 Task: Select the Central European Time as time zone for the schedule.
Action: Mouse moved to (363, 223)
Screenshot: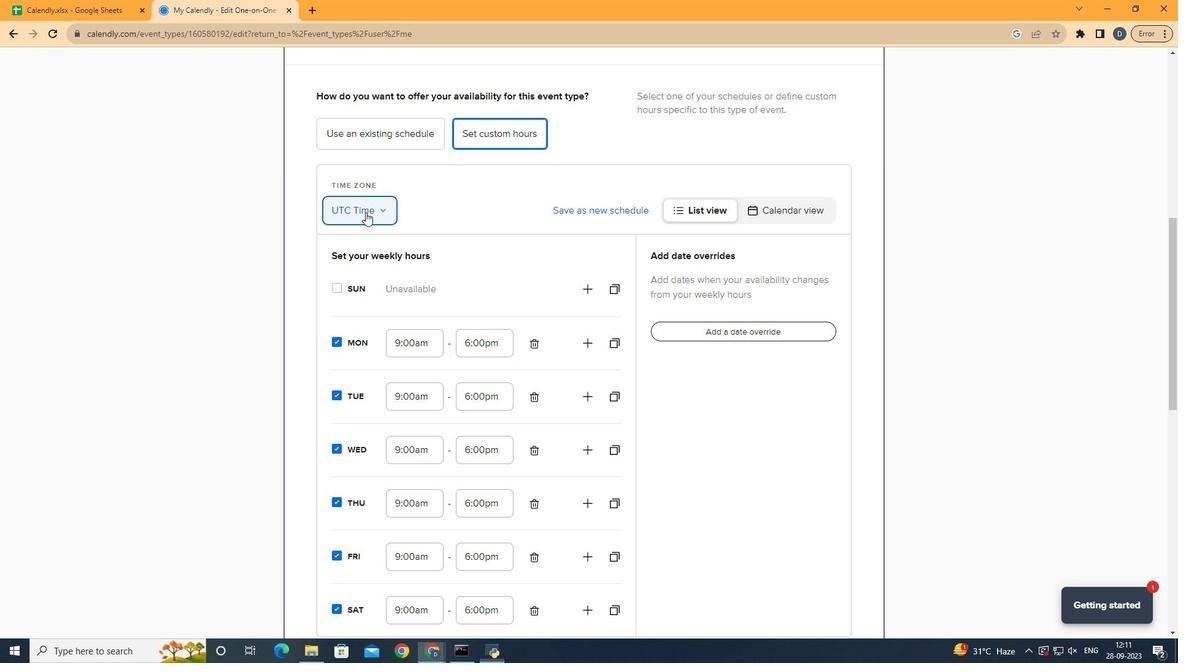 
Action: Mouse pressed left at (363, 223)
Screenshot: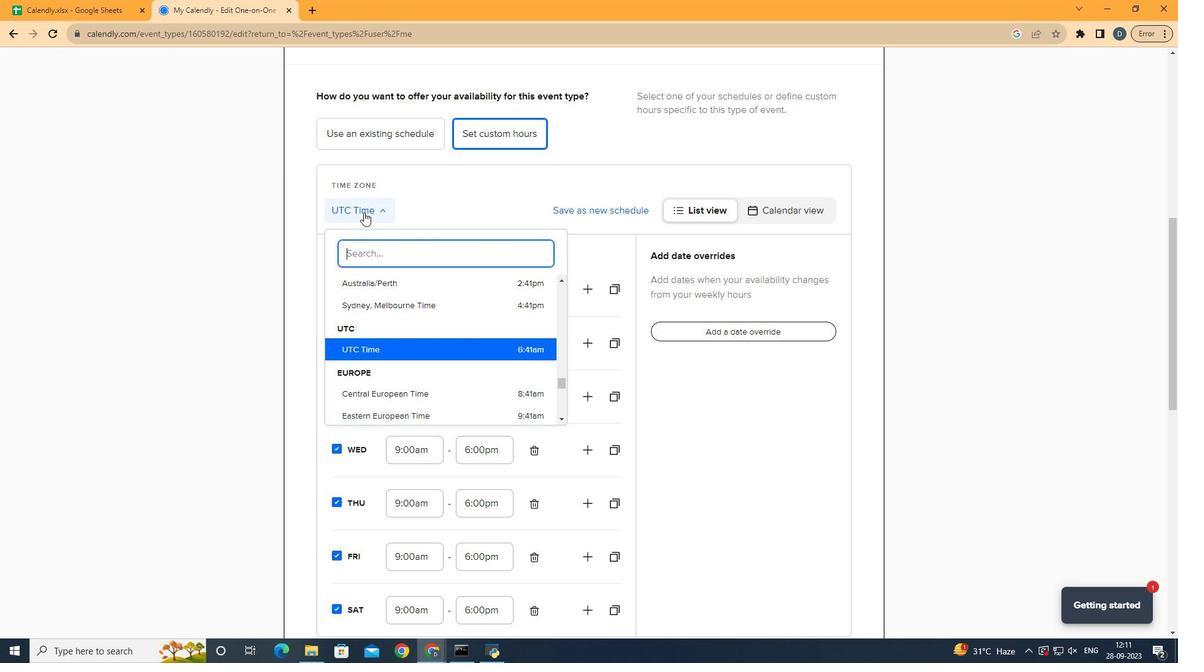 
Action: Mouse moved to (470, 265)
Screenshot: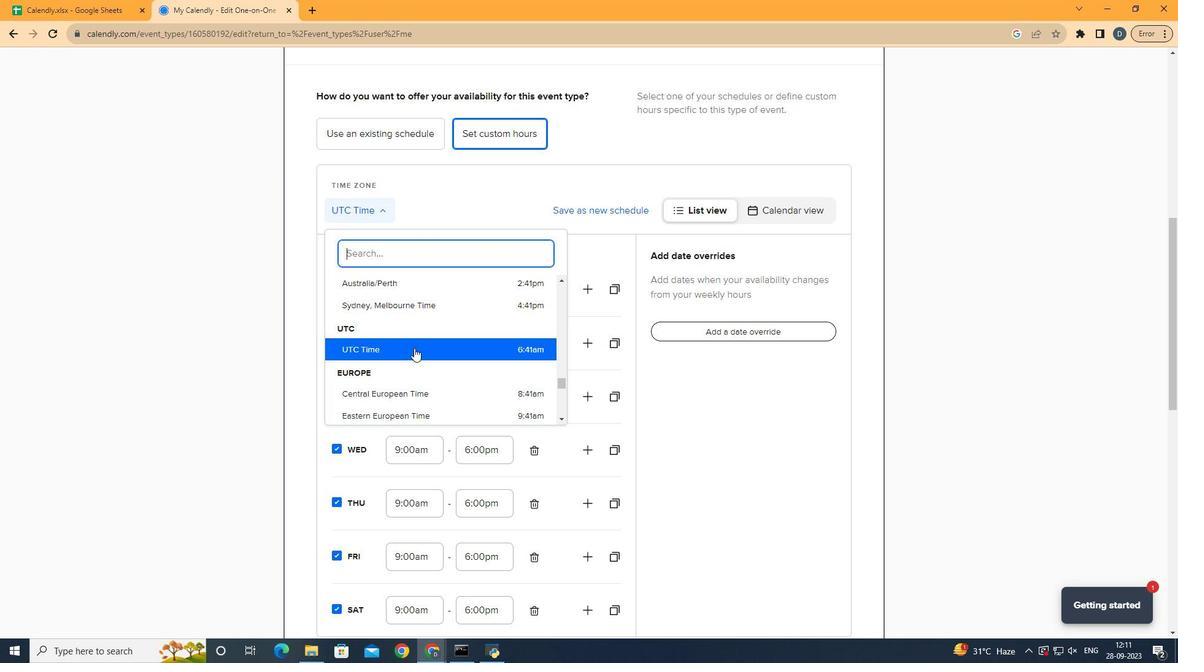 
Action: Mouse scrolled (470, 265) with delta (0, 0)
Screenshot: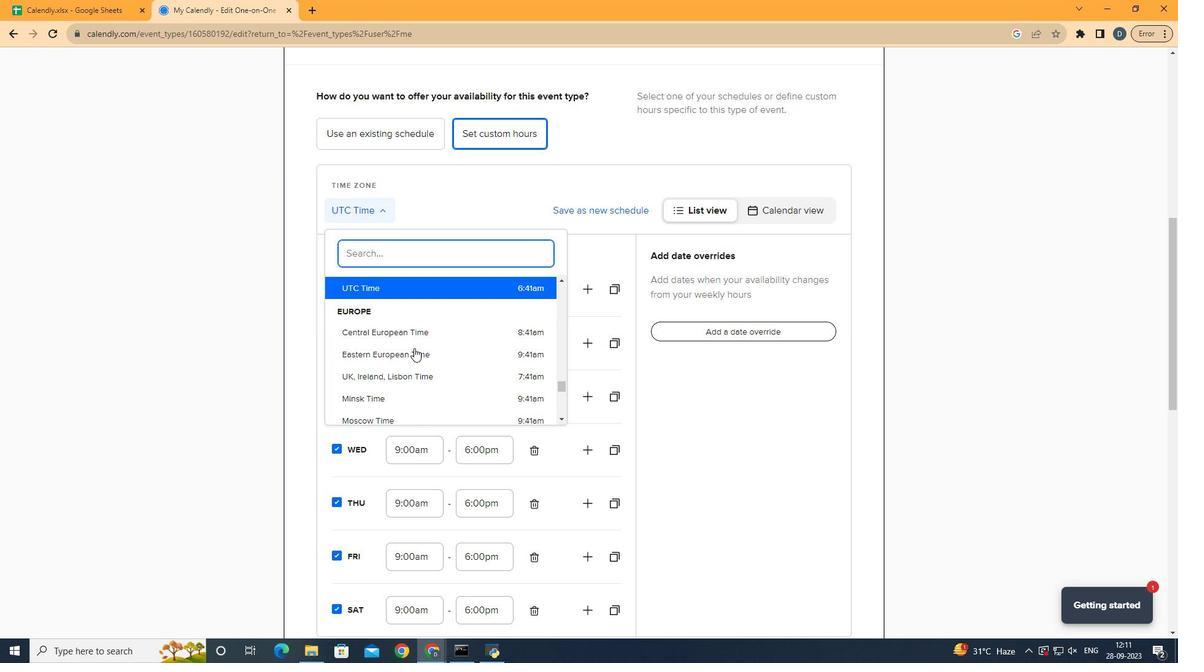 
Action: Mouse moved to (485, 259)
Screenshot: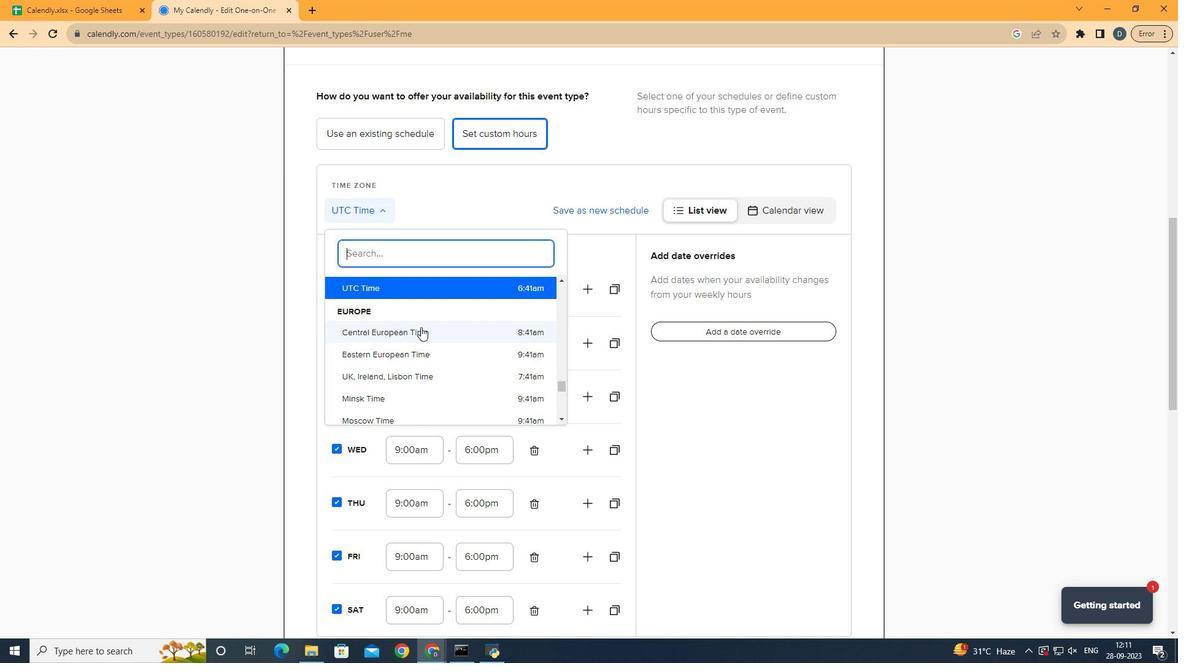 
Action: Mouse pressed left at (485, 259)
Screenshot: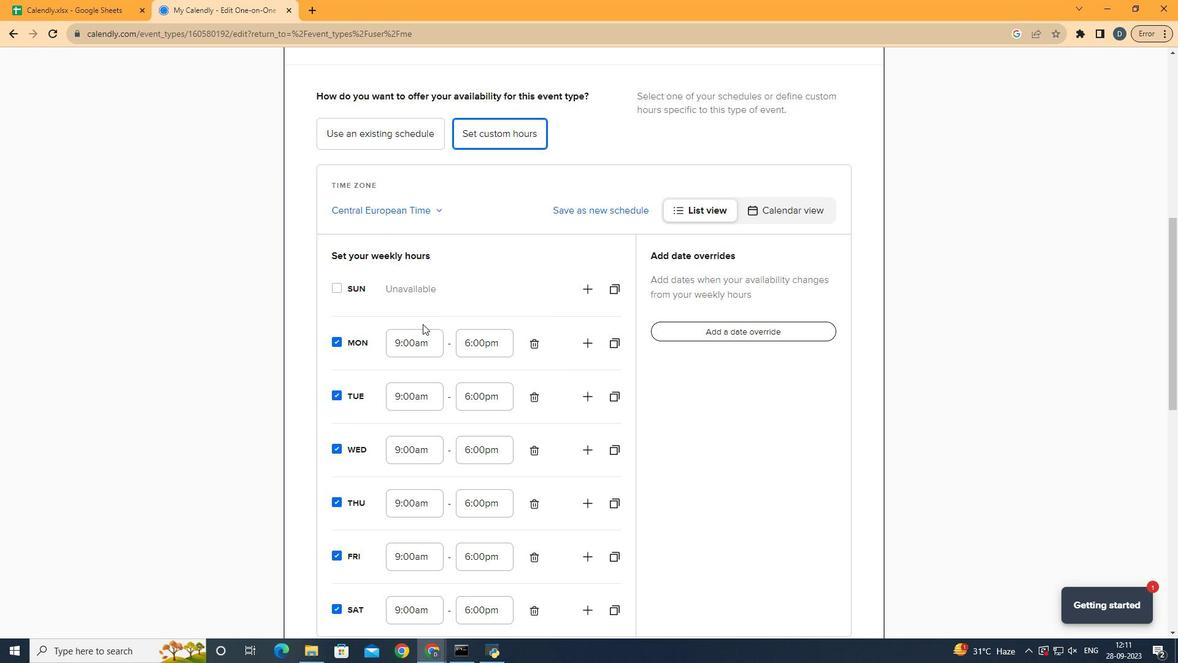 
Action: Mouse moved to (629, 237)
Screenshot: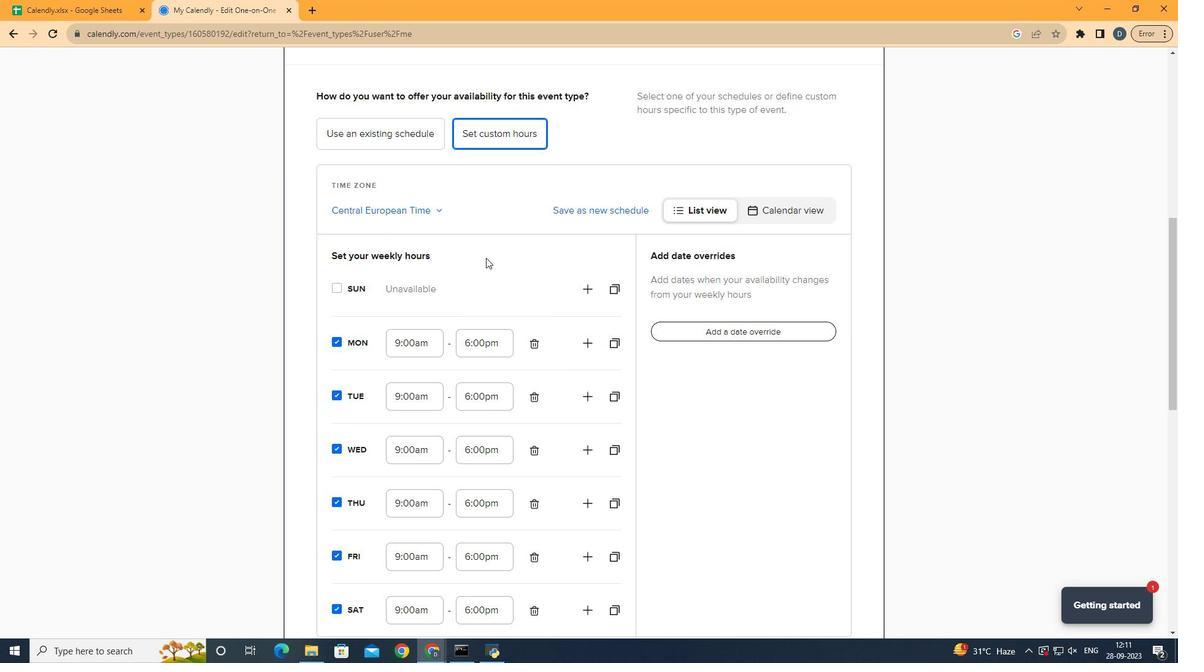 
